 Task: Set the subtitle outline thickness to None.
Action: Mouse moved to (124, 19)
Screenshot: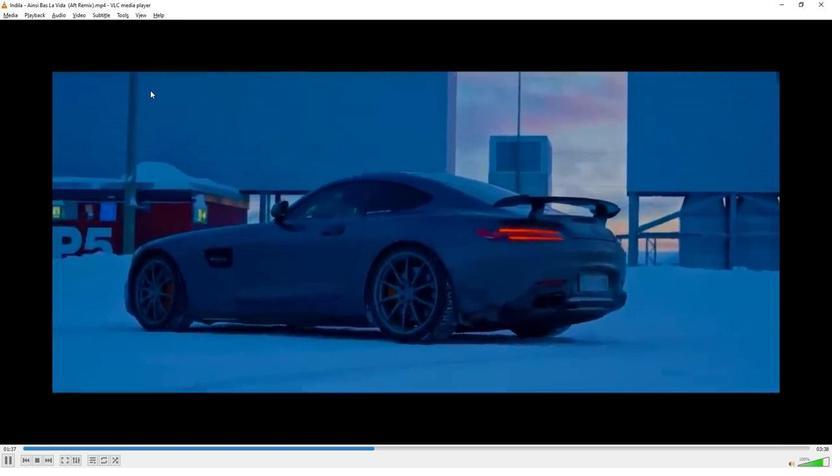 
Action: Mouse pressed left at (124, 19)
Screenshot: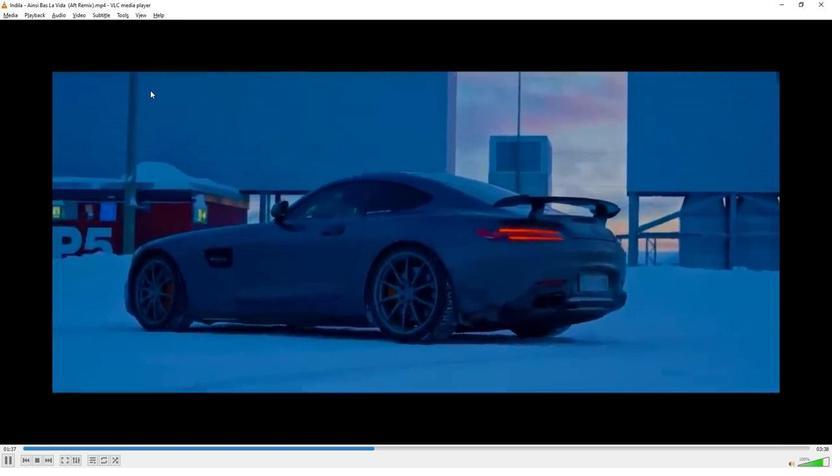 
Action: Mouse moved to (137, 124)
Screenshot: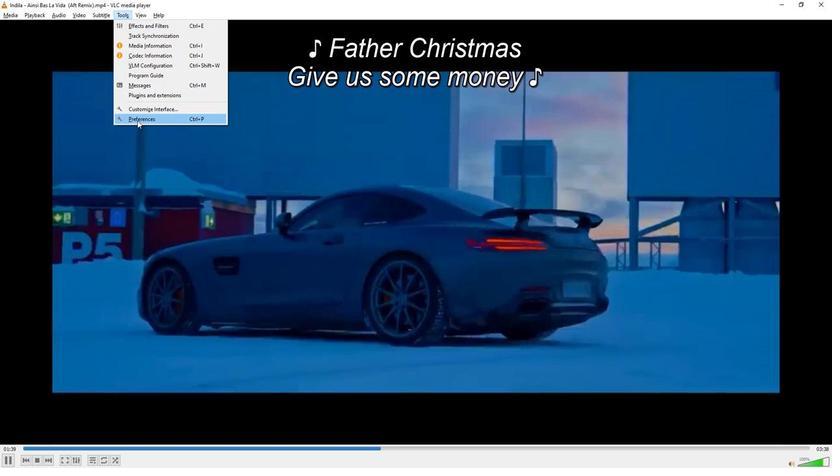 
Action: Mouse pressed left at (137, 124)
Screenshot: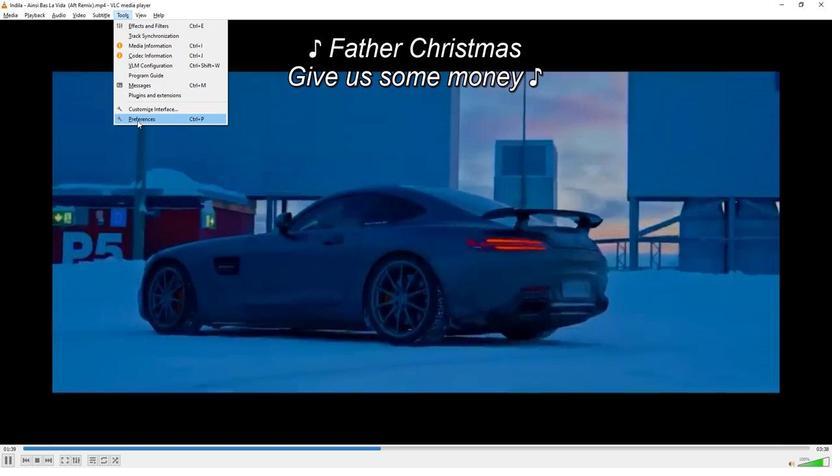 
Action: Mouse moved to (187, 121)
Screenshot: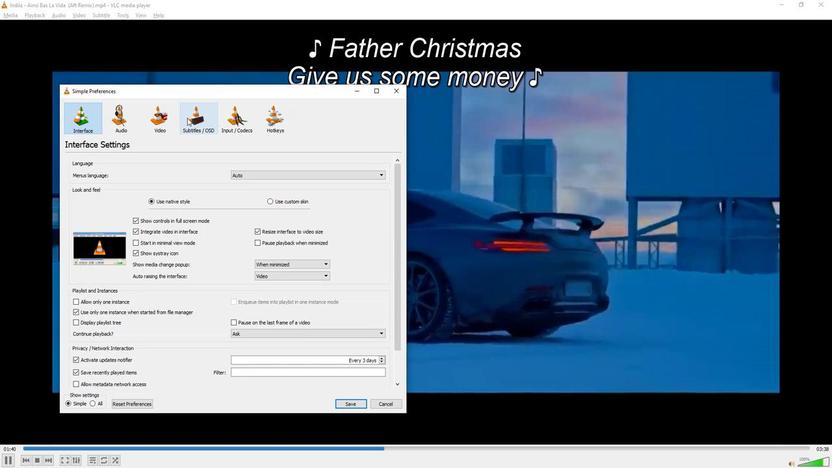 
Action: Mouse pressed left at (187, 121)
Screenshot: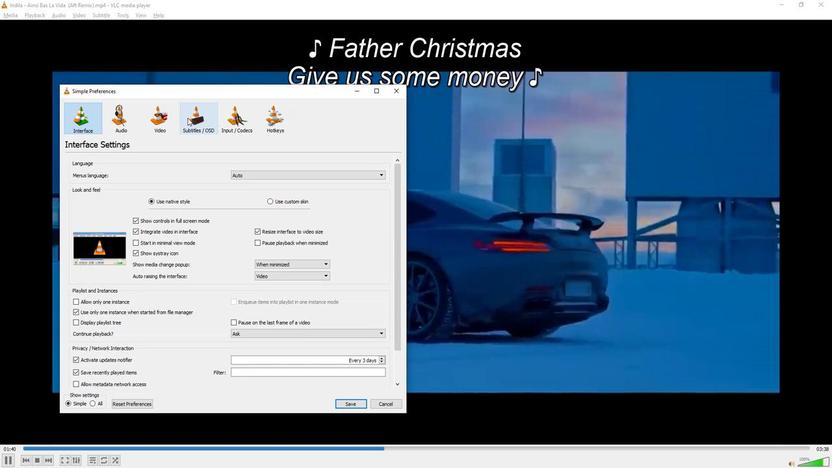 
Action: Mouse moved to (199, 287)
Screenshot: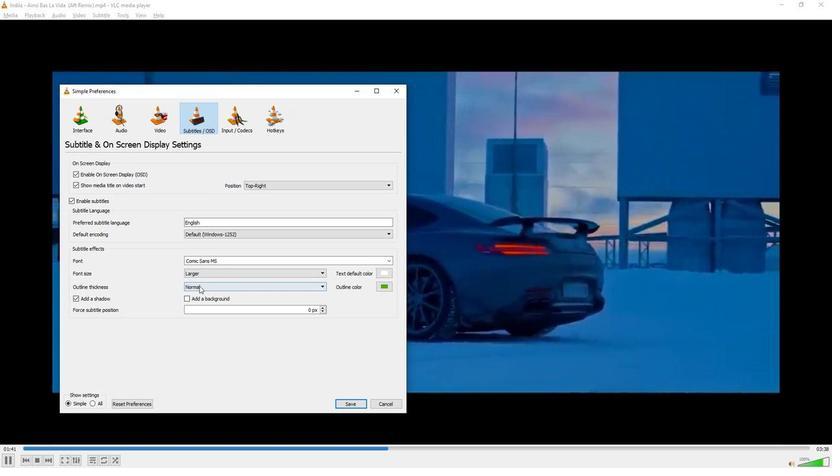 
Action: Mouse pressed left at (199, 287)
Screenshot: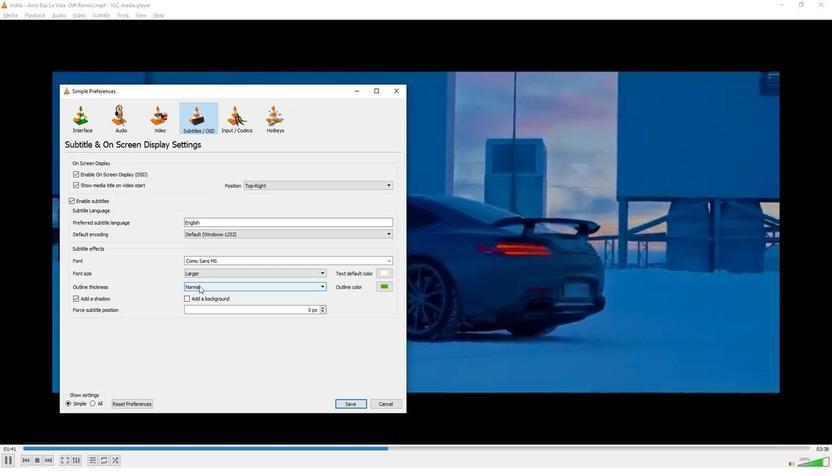 
Action: Mouse moved to (198, 294)
Screenshot: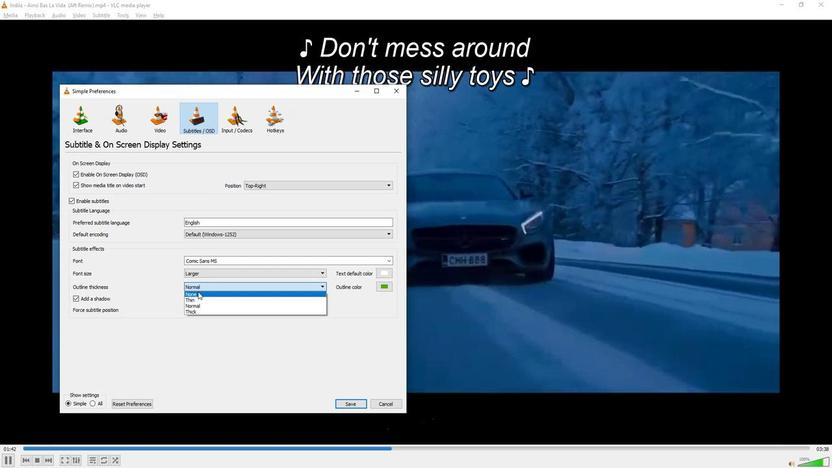 
Action: Mouse pressed left at (198, 294)
Screenshot: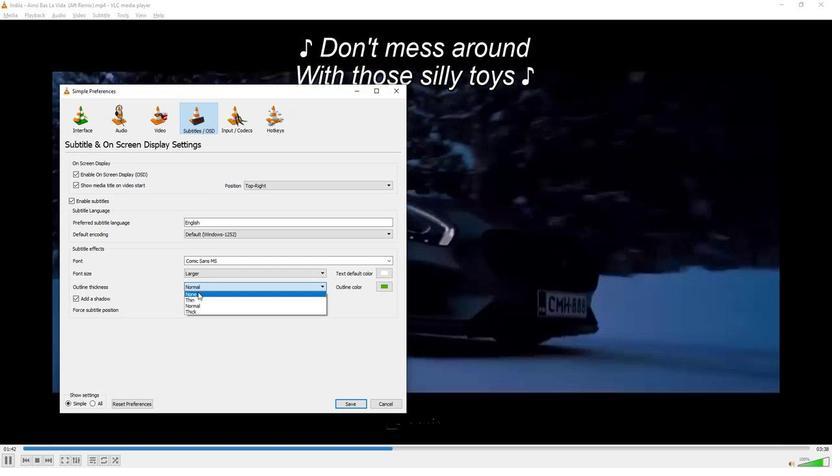 
Action: Mouse moved to (352, 403)
Screenshot: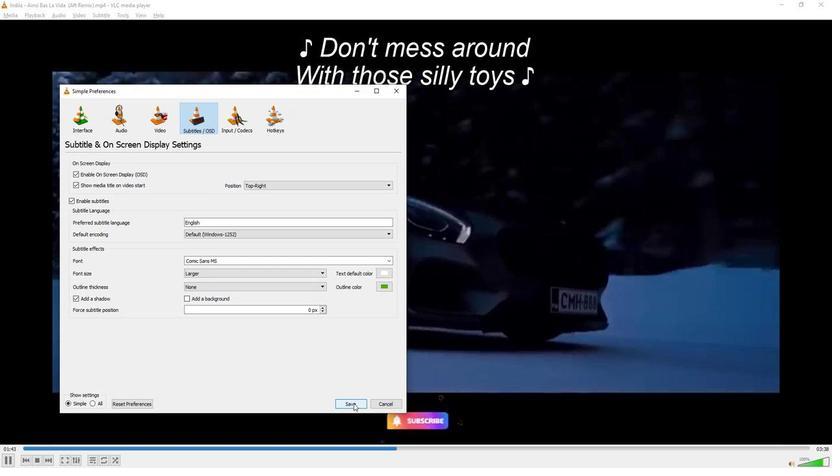 
Action: Mouse pressed left at (352, 403)
Screenshot: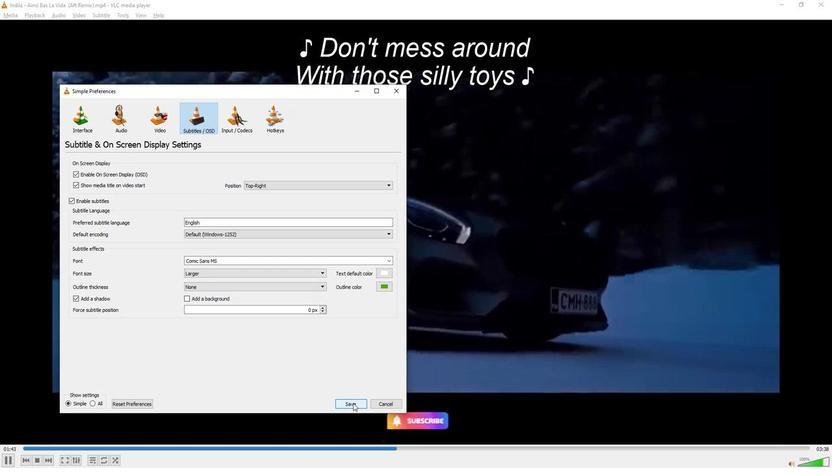 
Action: Mouse moved to (358, 390)
Screenshot: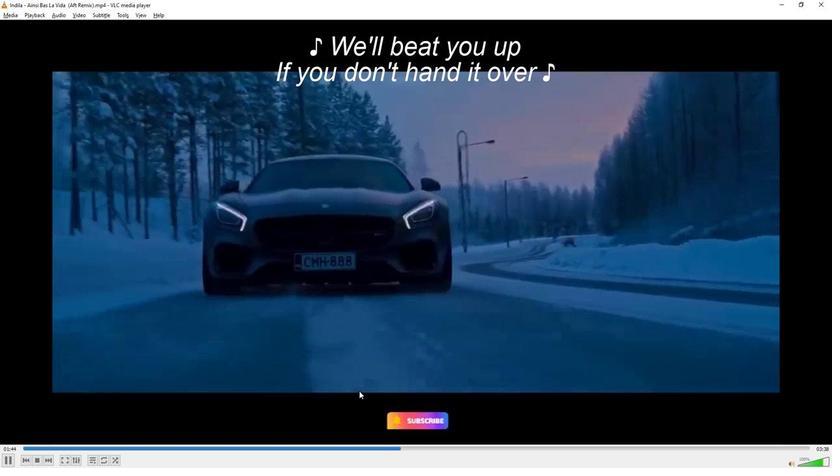 
